 Task: Look for products from Sprouts only.
Action: Mouse pressed left at (13, 116)
Screenshot: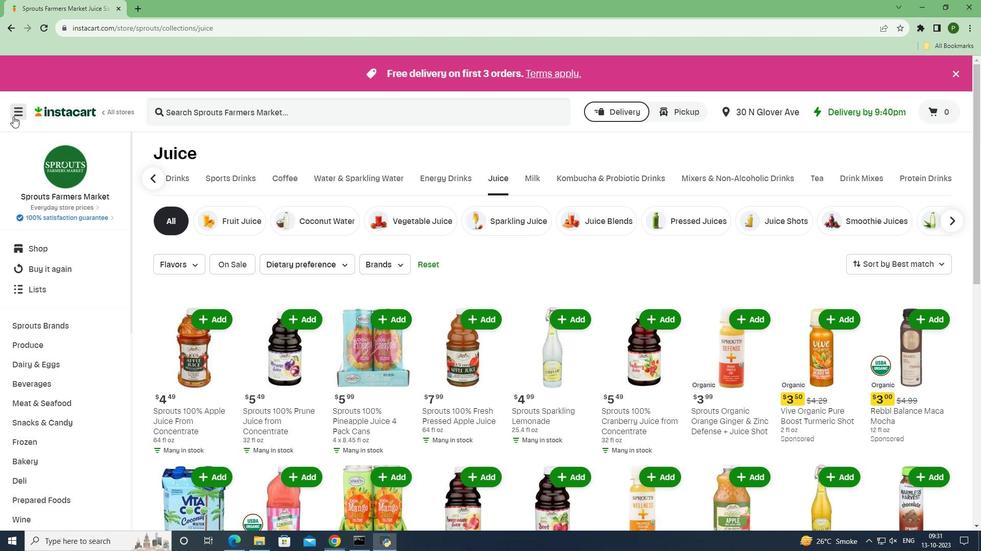 
Action: Mouse moved to (18, 270)
Screenshot: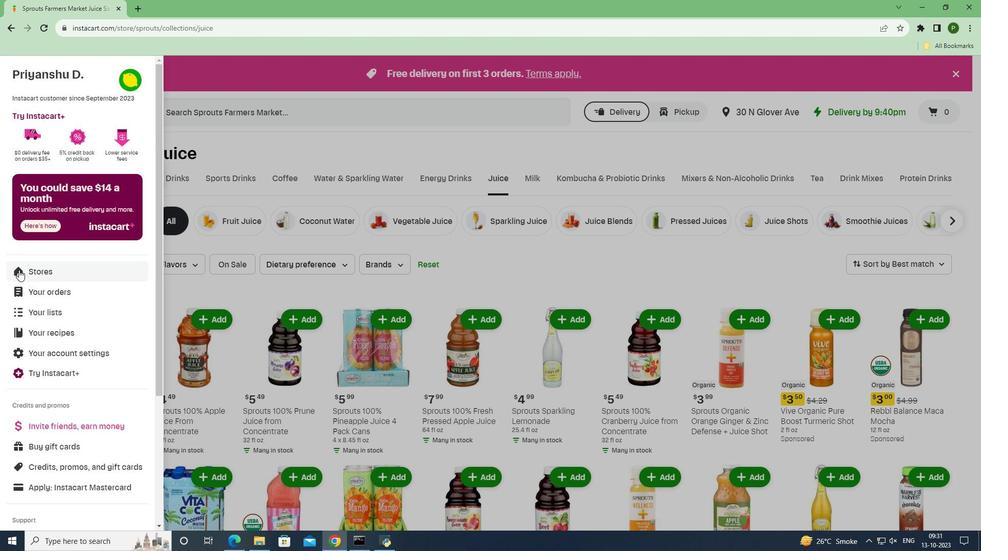 
Action: Mouse pressed left at (18, 270)
Screenshot: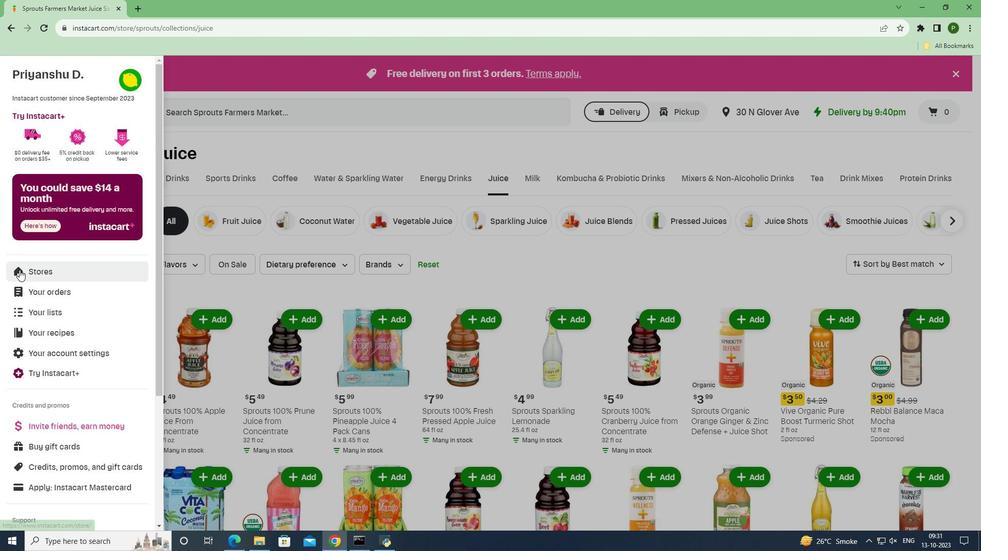 
Action: Mouse moved to (241, 122)
Screenshot: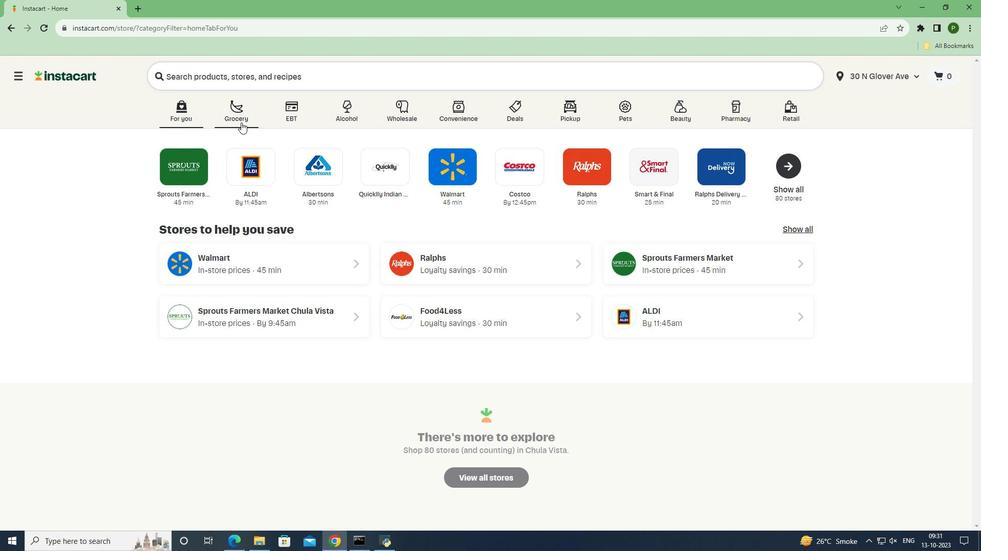
Action: Mouse pressed left at (241, 122)
Screenshot: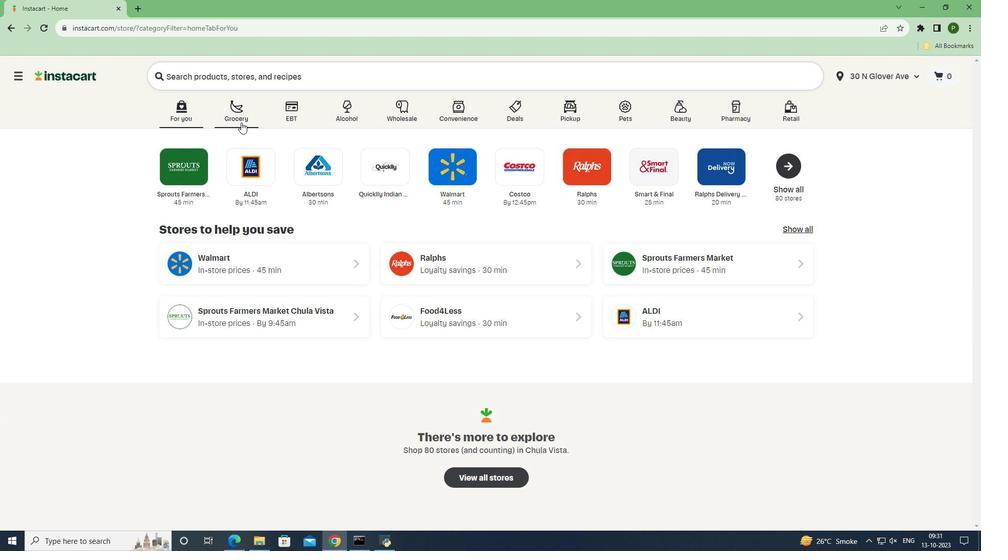 
Action: Mouse moved to (641, 234)
Screenshot: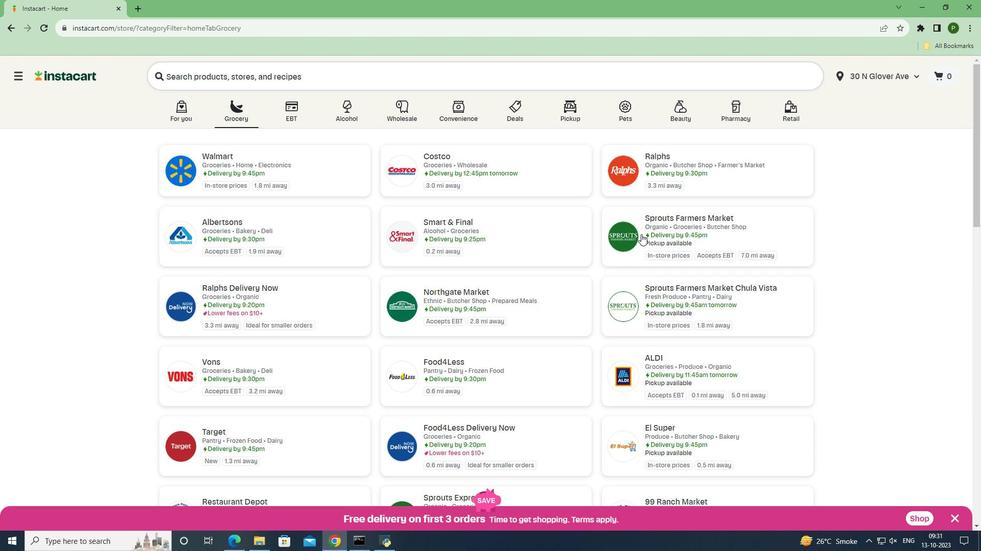 
Action: Mouse pressed left at (641, 234)
Screenshot: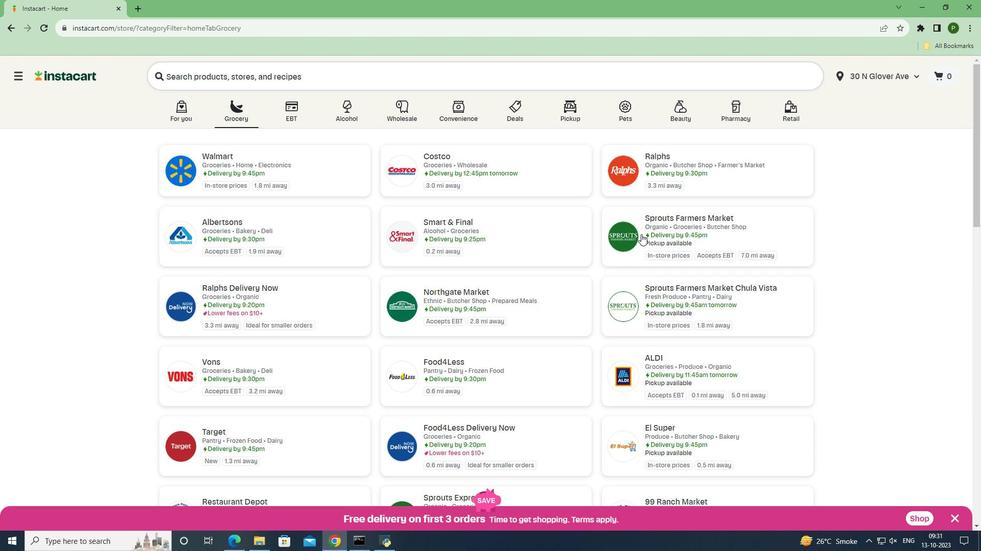 
Action: Mouse moved to (49, 387)
Screenshot: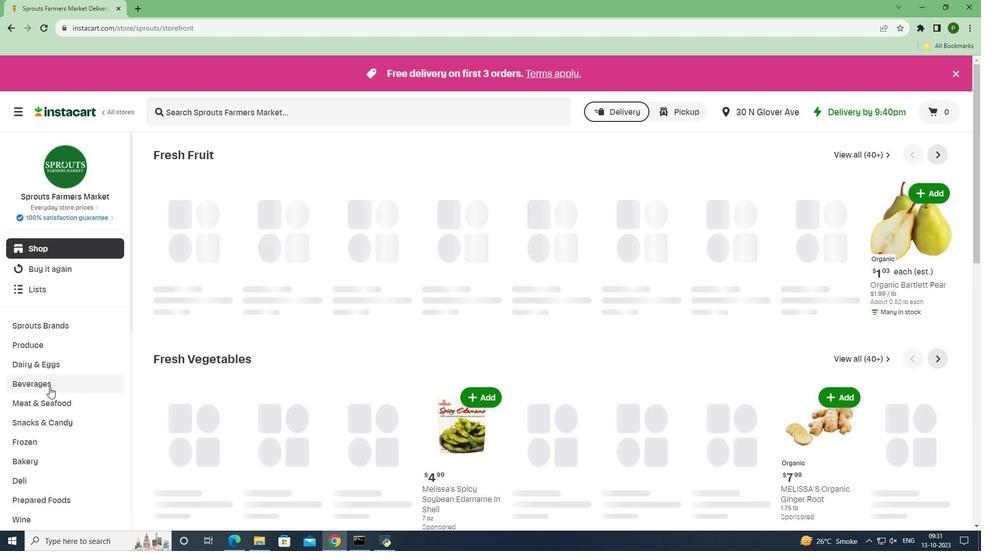 
Action: Mouse pressed left at (49, 387)
Screenshot: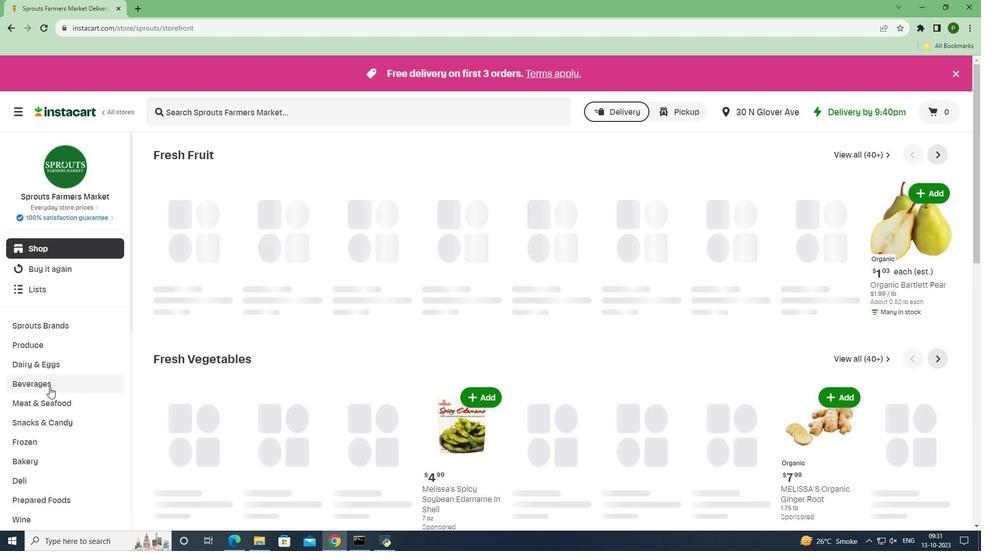 
Action: Mouse moved to (565, 177)
Screenshot: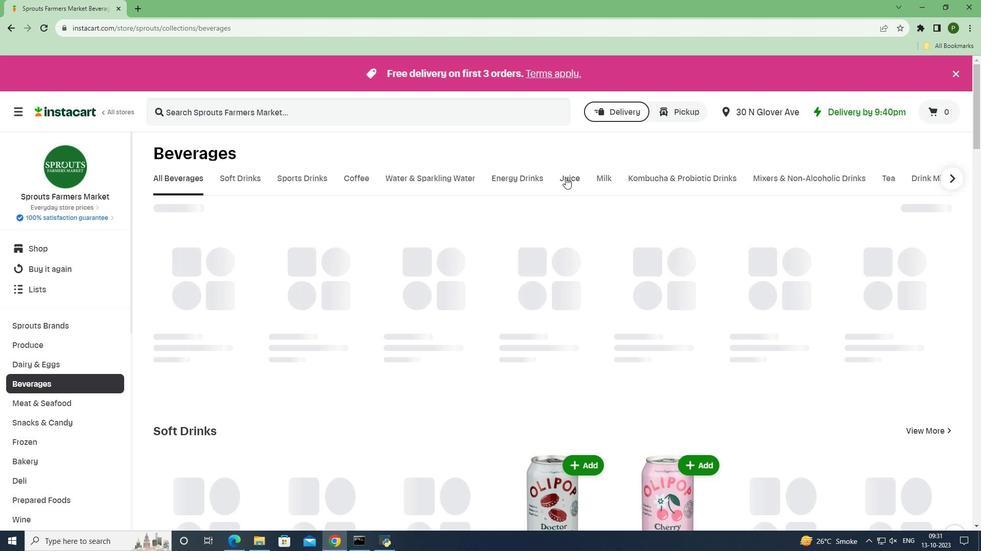 
Action: Mouse pressed left at (565, 177)
Screenshot: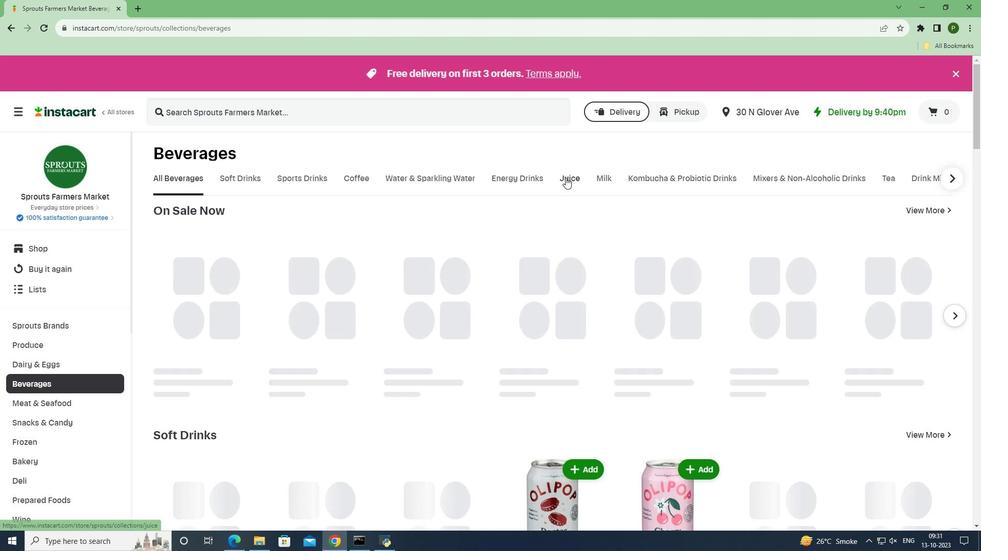
Action: Mouse moved to (389, 264)
Screenshot: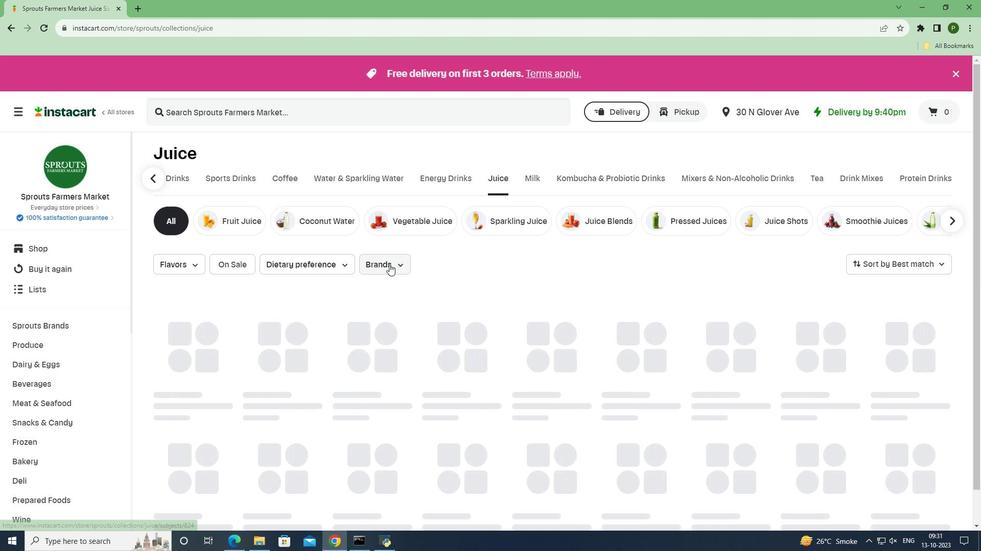
Action: Mouse pressed left at (389, 264)
Screenshot: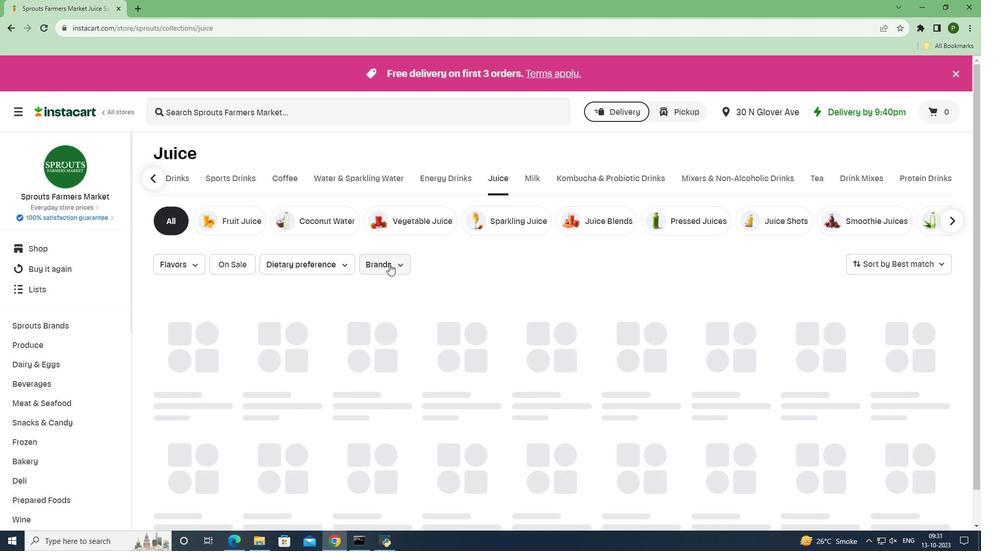 
Action: Mouse moved to (387, 317)
Screenshot: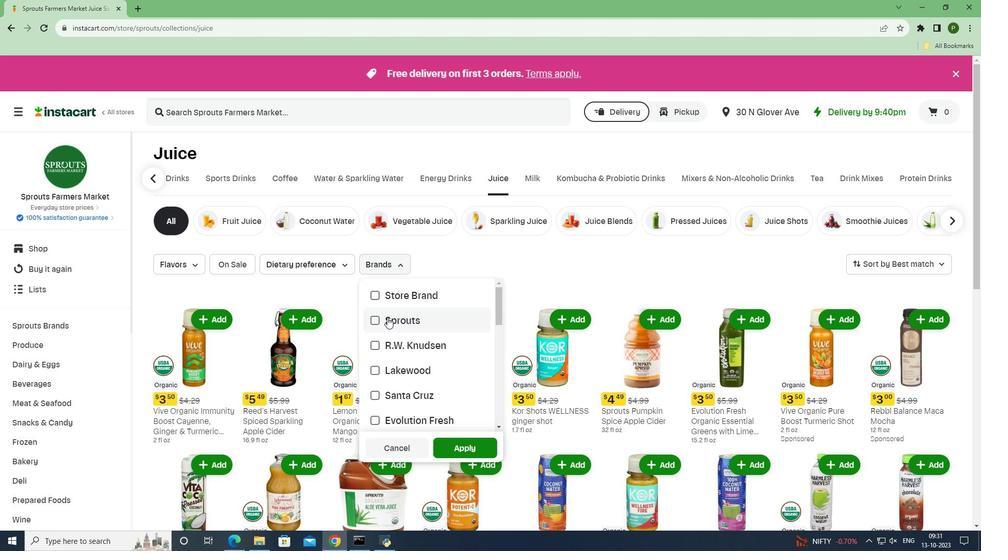 
Action: Mouse pressed left at (387, 317)
Screenshot: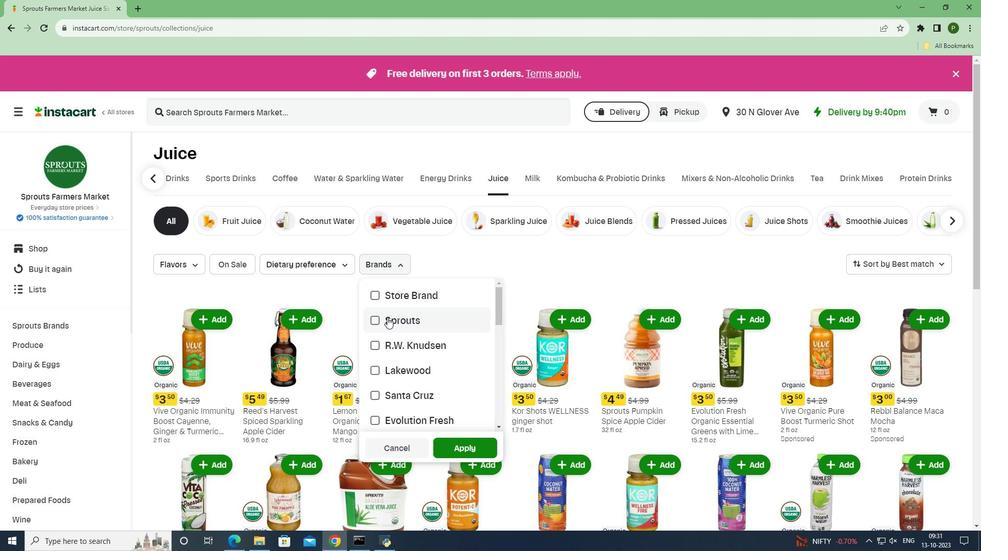 
Action: Mouse moved to (456, 442)
Screenshot: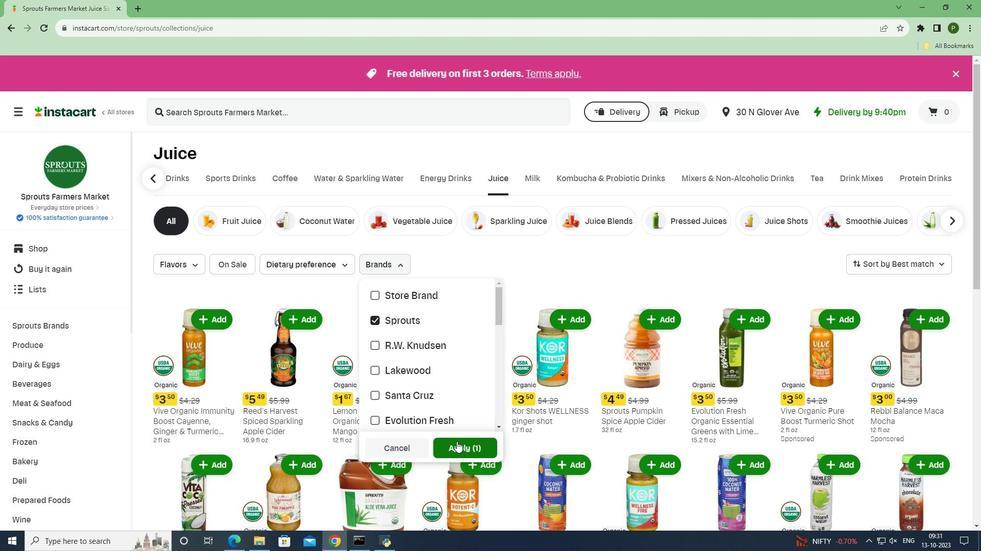 
Action: Mouse pressed left at (456, 442)
Screenshot: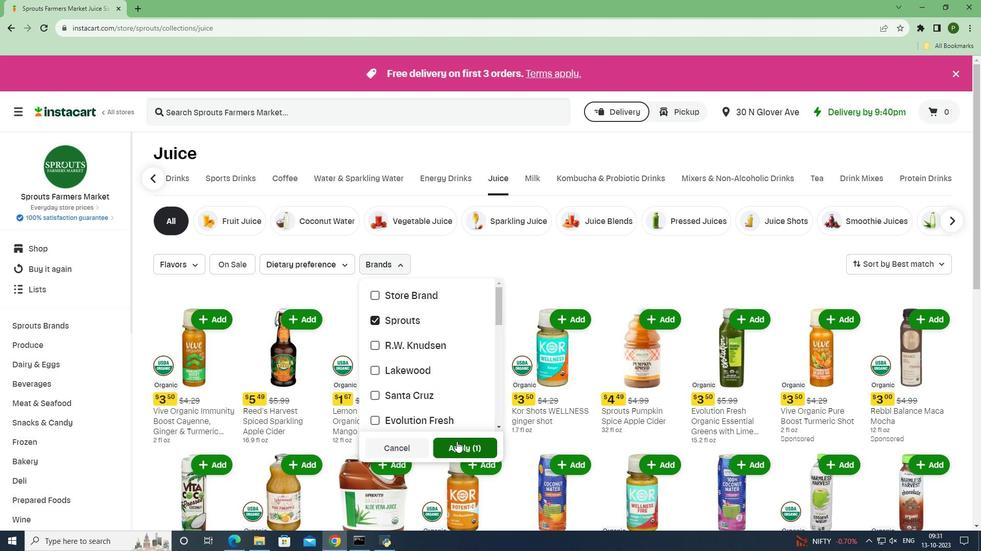 
Action: Mouse moved to (414, 459)
Screenshot: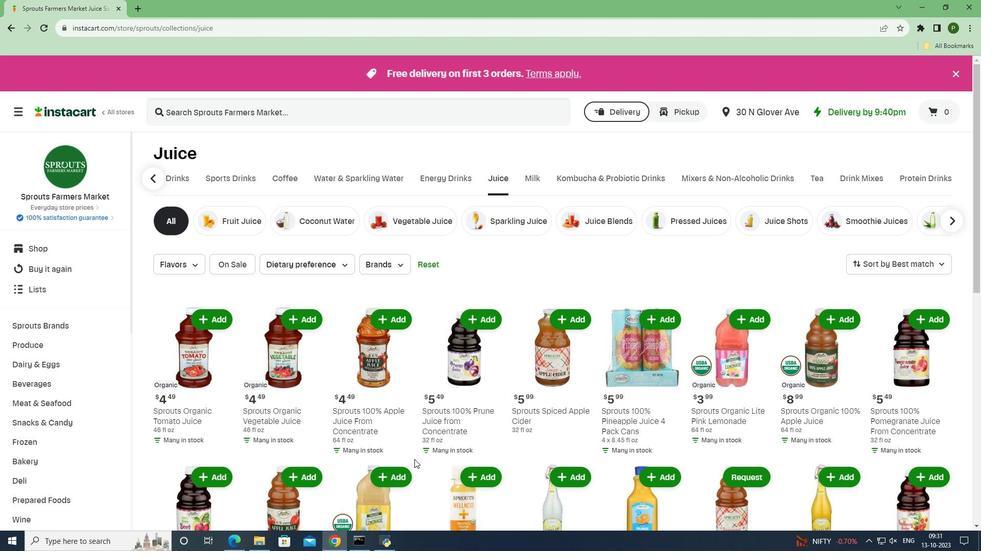 
